 Task: Create New Customer with Customer Name: La Madeleine French Bakery & Cafe, Billing Address Line1: 1474 Vineyard Drive, Billing Address Line2:  Independence, Billing Address Line3:  Ohio 44131
Action: Mouse moved to (185, 35)
Screenshot: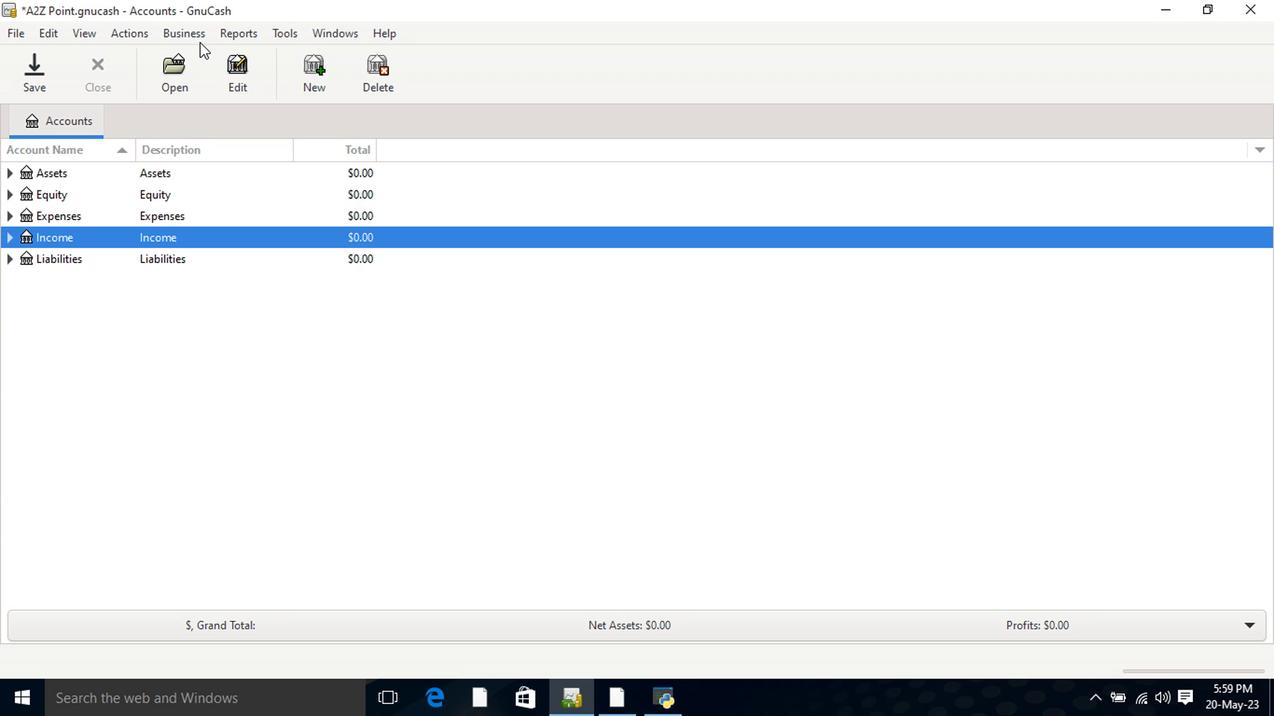
Action: Mouse pressed left at (185, 35)
Screenshot: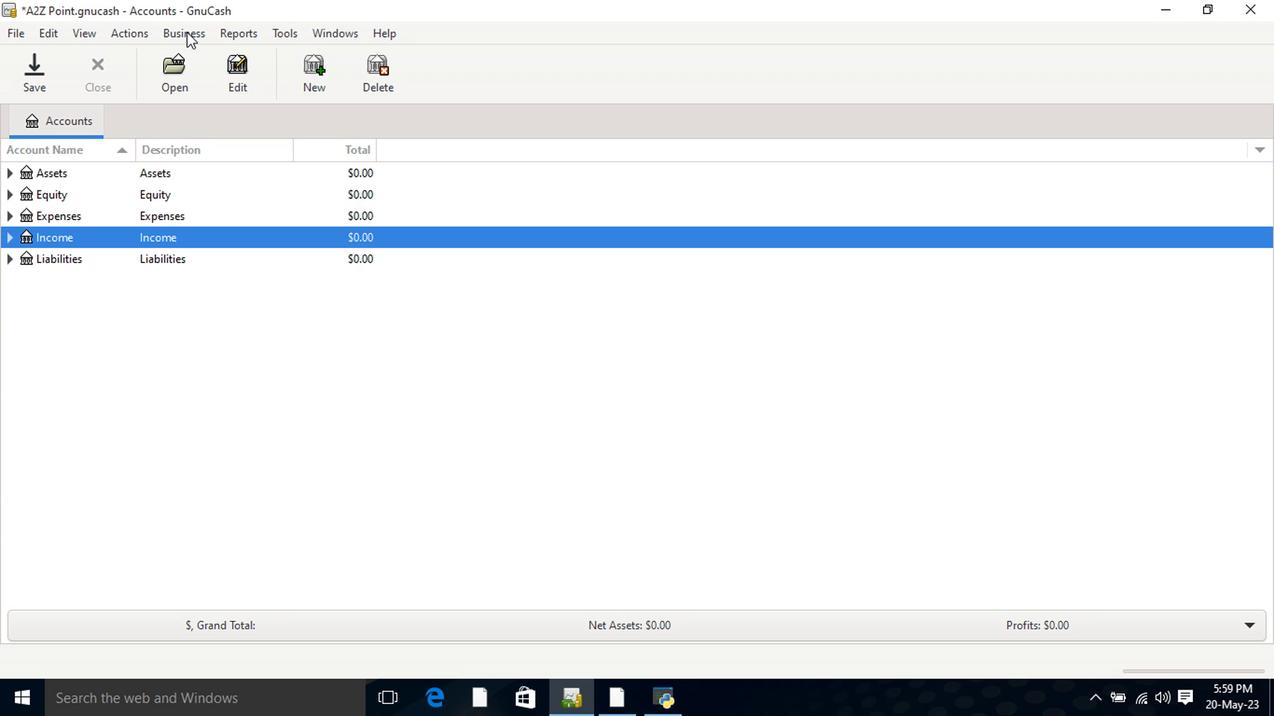 
Action: Mouse moved to (409, 81)
Screenshot: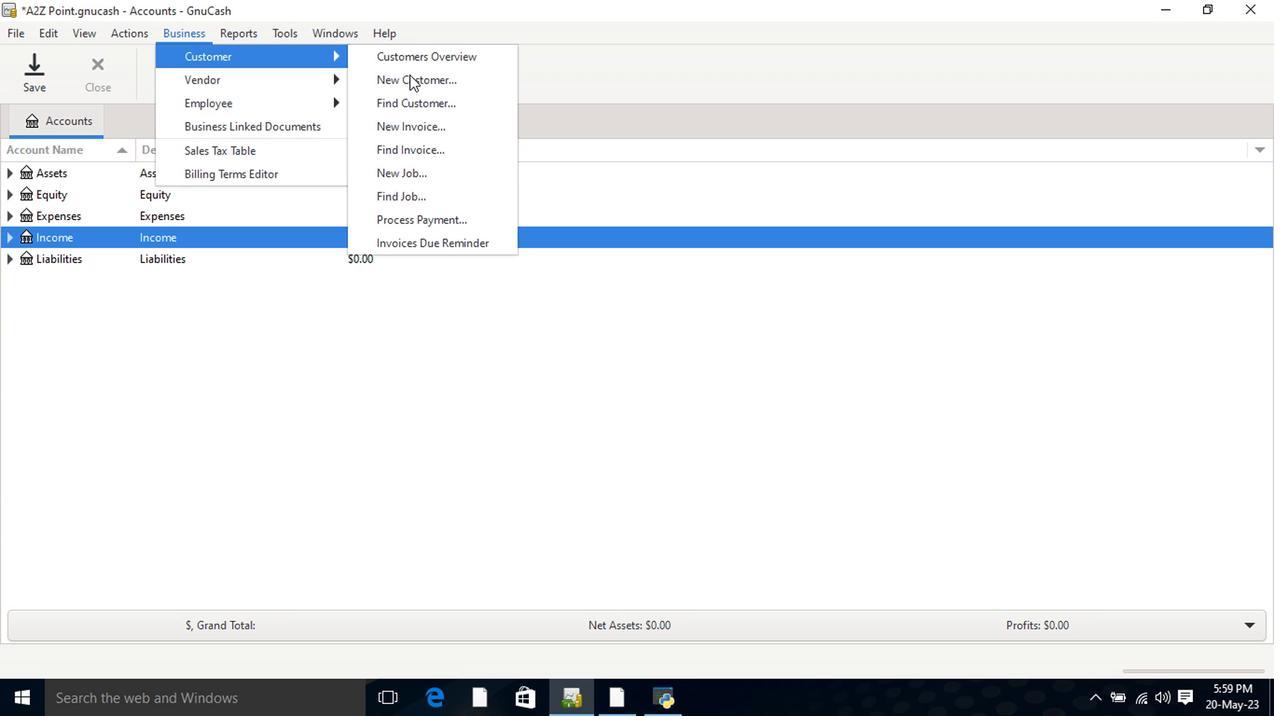 
Action: Mouse pressed left at (409, 81)
Screenshot: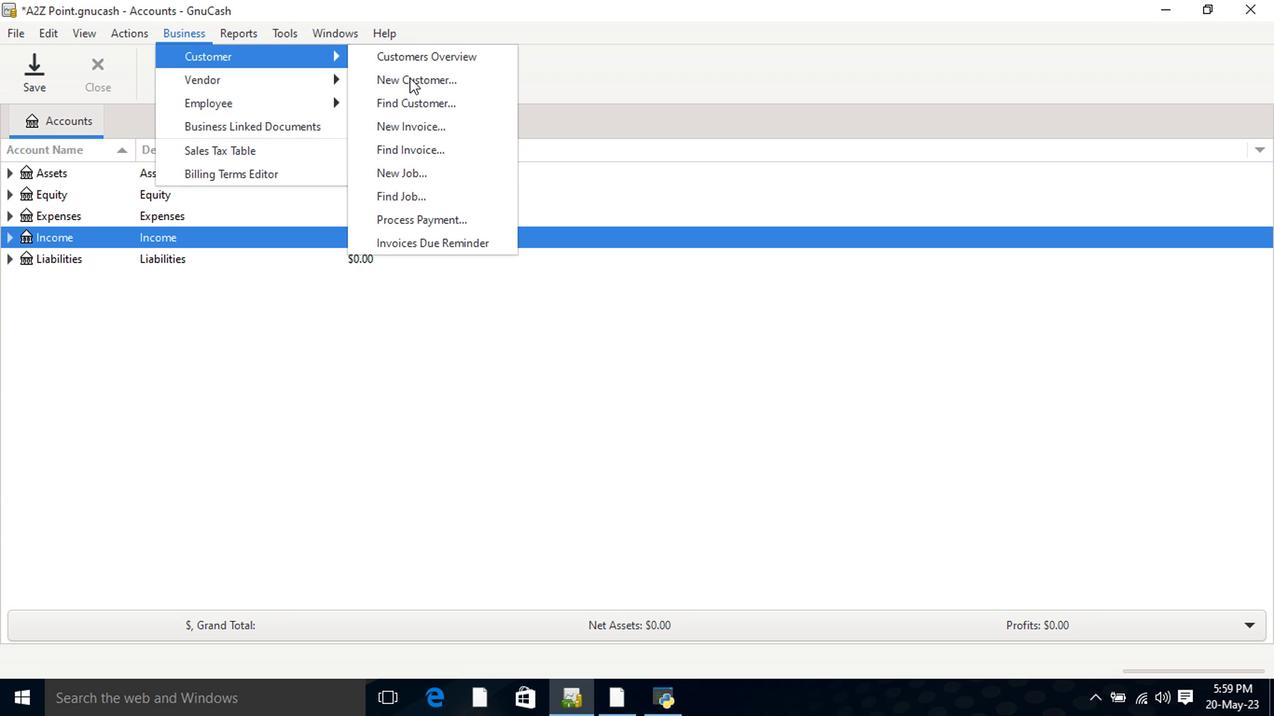 
Action: Mouse moved to (561, 277)
Screenshot: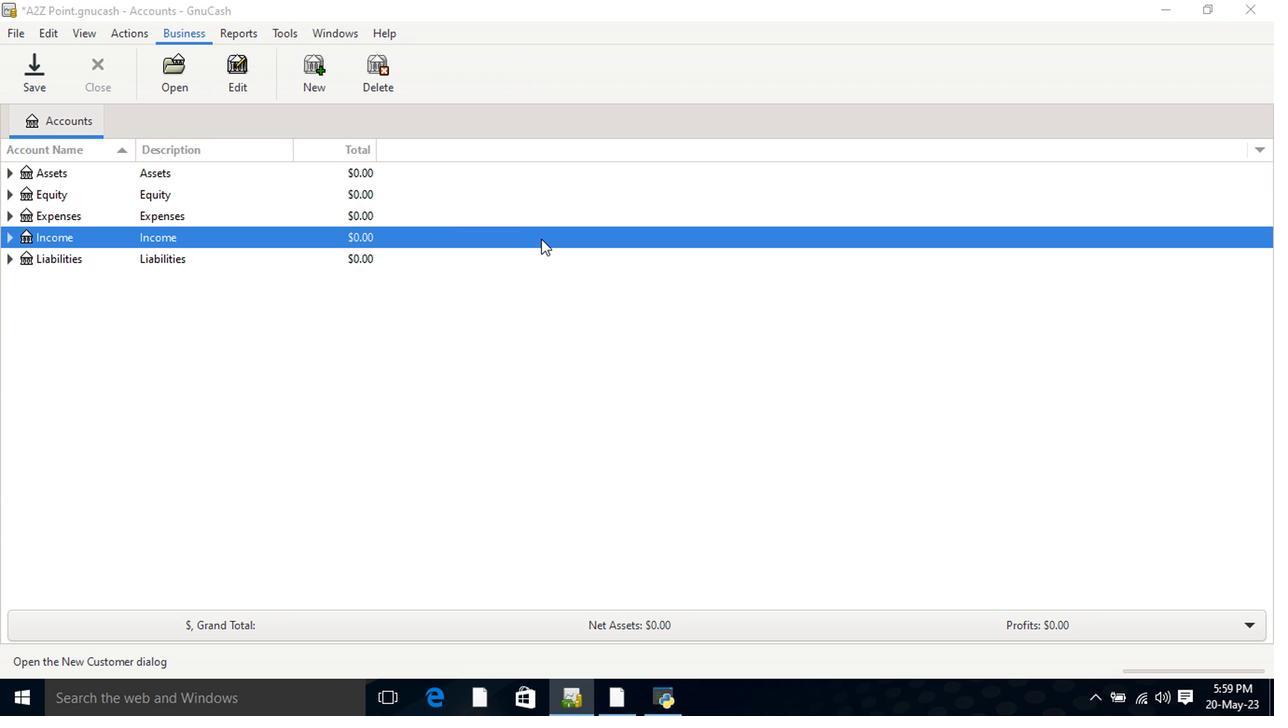 
Action: Key pressed <Key.shift>La<Key.space><Key.shift>Madeleine<Key.space><Key.shift>French<Key.space><Key.shift>Bakery<Key.space><Key.shift>&<Key.space>Cafe<Key.tab><Key.tab><Key.tab>1474<Key.space><Key.shift>Vineyard<Key.space><Key.shift>Drive<Key.tab><Key.shift>Ind<Key.tab><Key.shift>Oh<Key.tab>
Screenshot: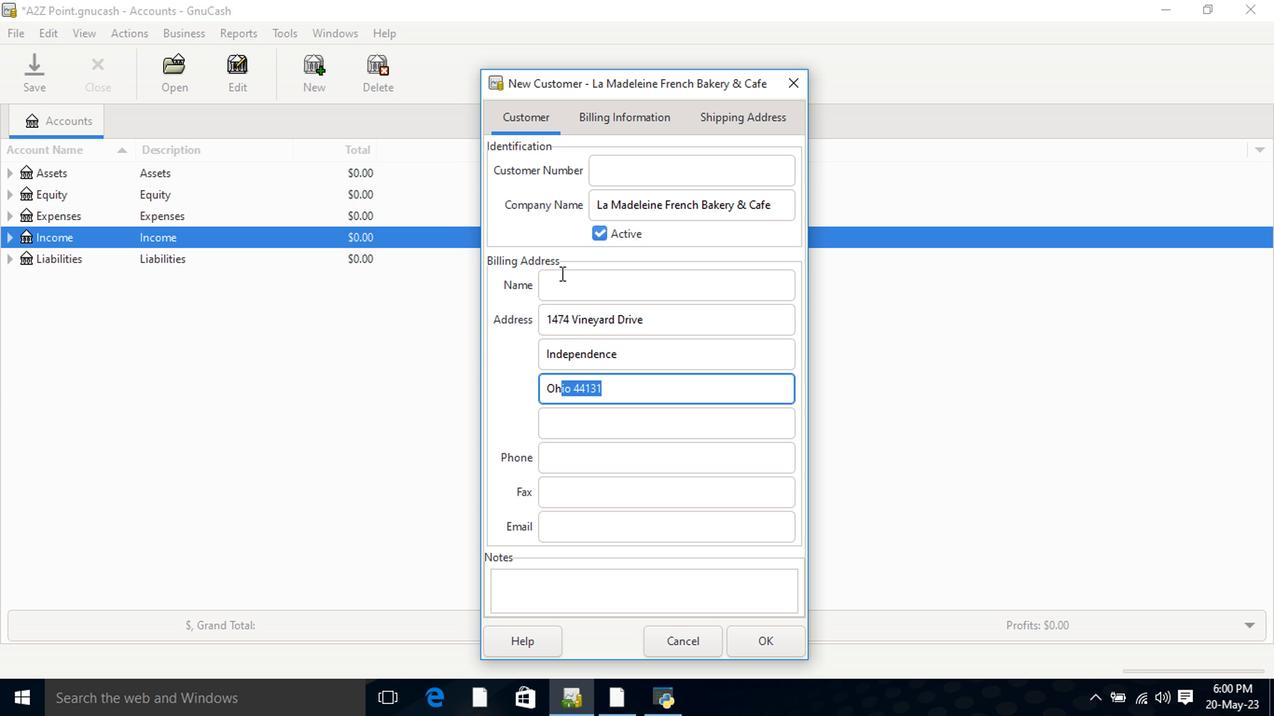 
Action: Mouse moved to (754, 635)
Screenshot: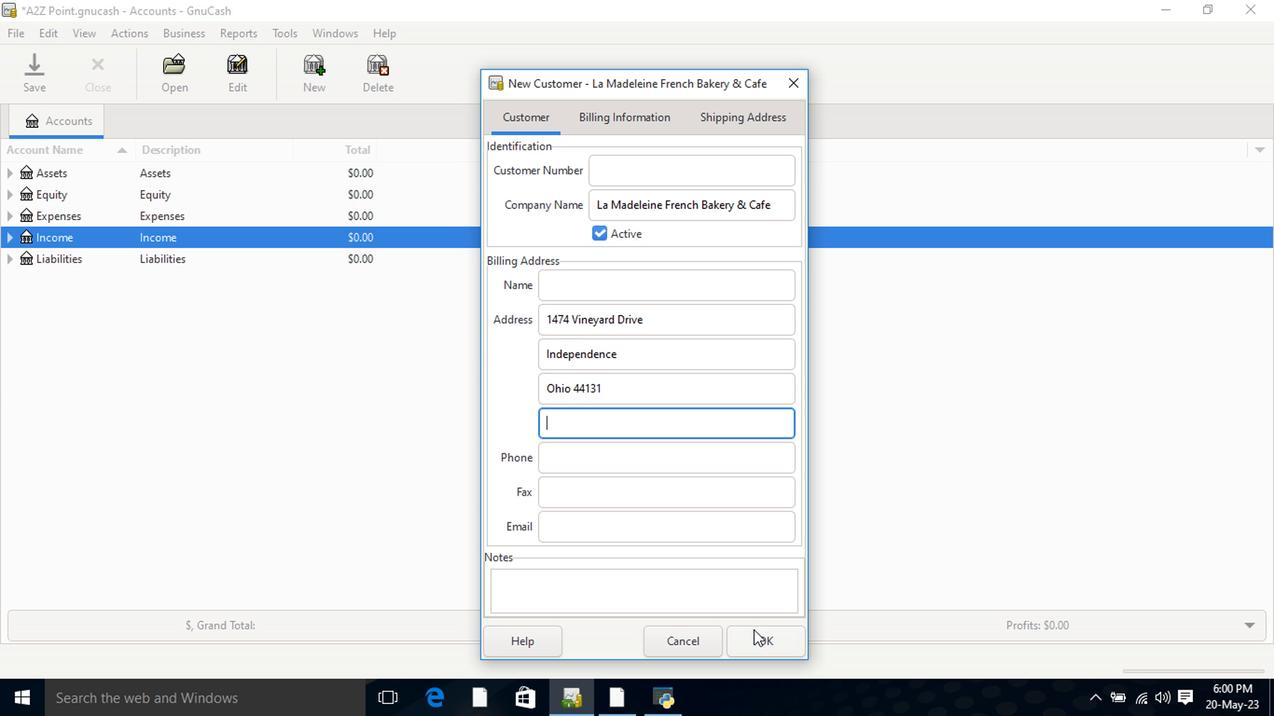 
Action: Mouse pressed left at (754, 635)
Screenshot: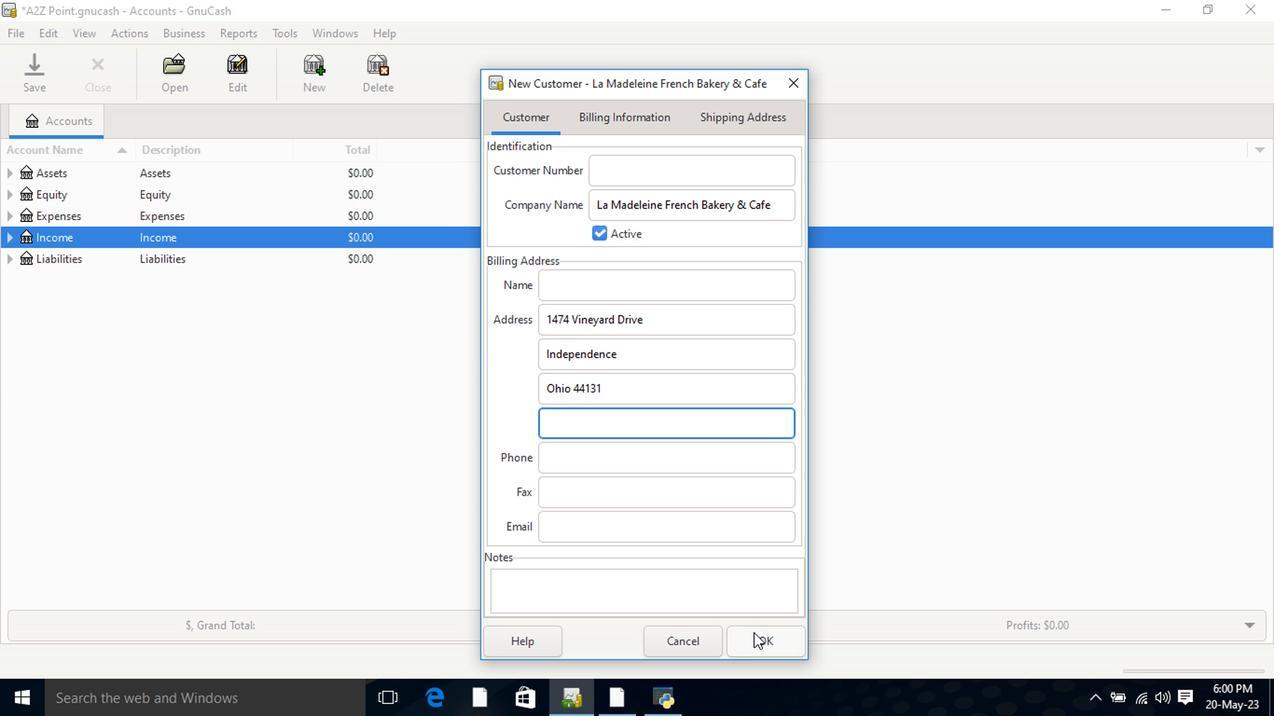 
